 Task: Make in the project ZestTech an epic 'IT Service Management (ITSM) Implementation'.
Action: Mouse moved to (317, 88)
Screenshot: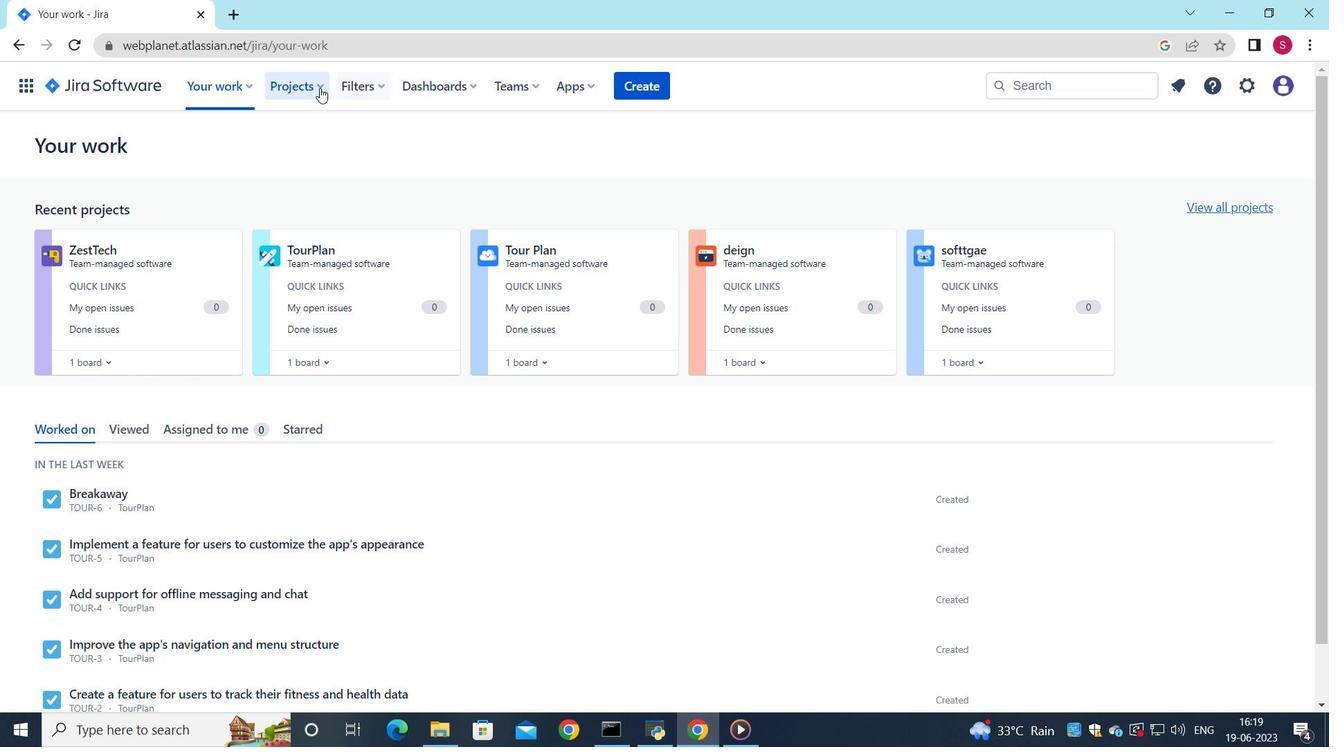
Action: Mouse pressed left at (317, 88)
Screenshot: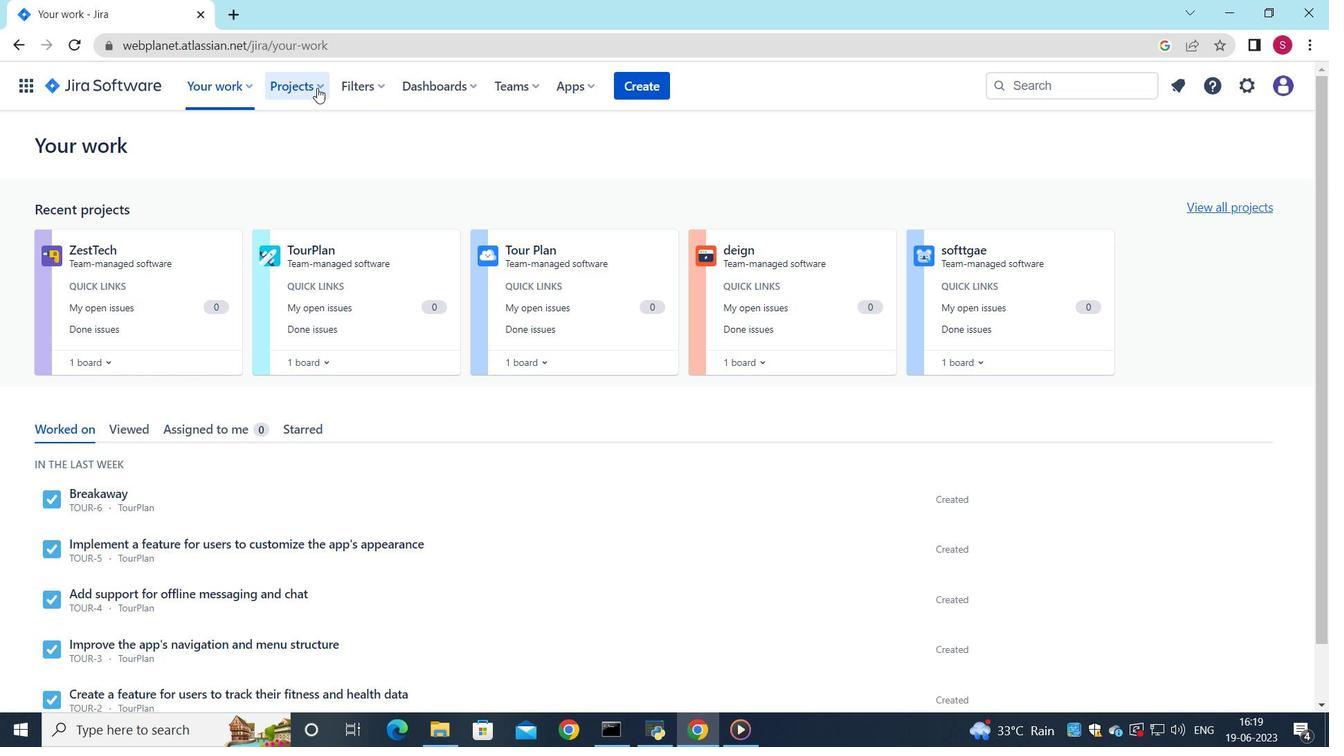 
Action: Mouse moved to (341, 159)
Screenshot: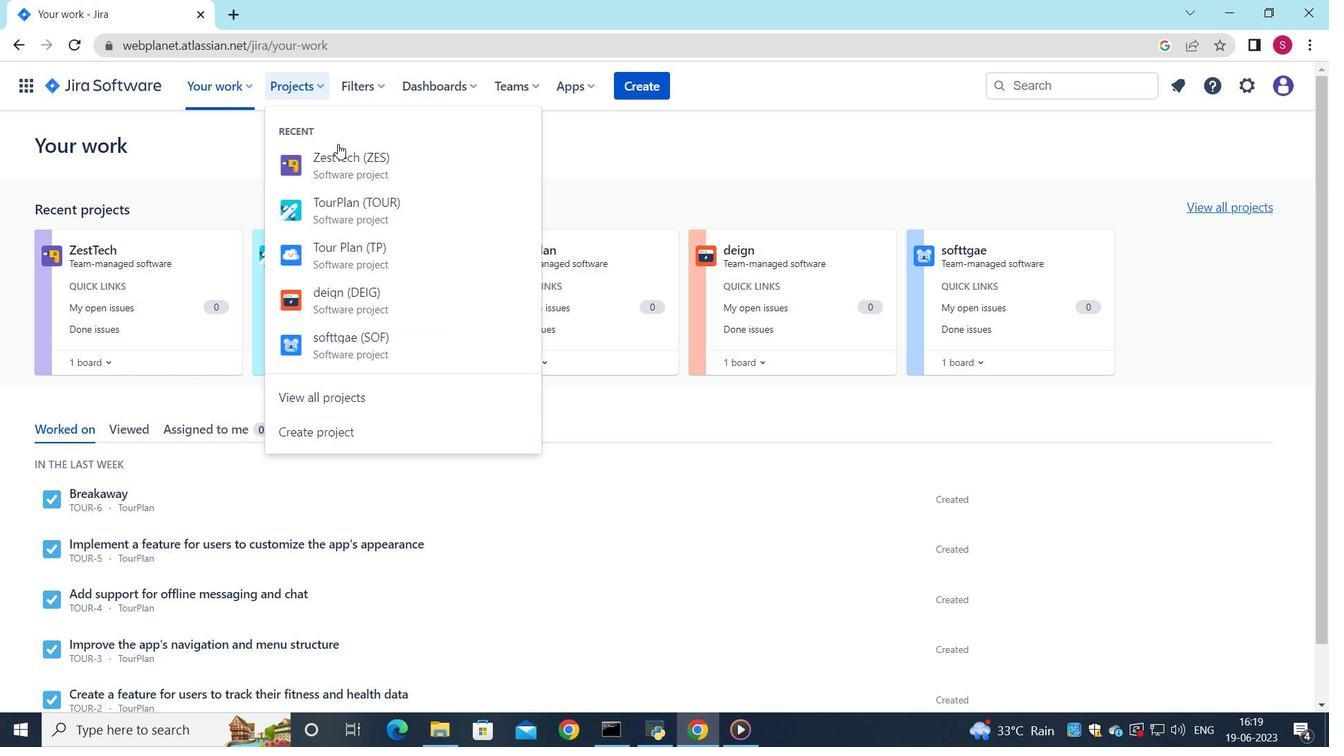 
Action: Mouse pressed left at (341, 159)
Screenshot: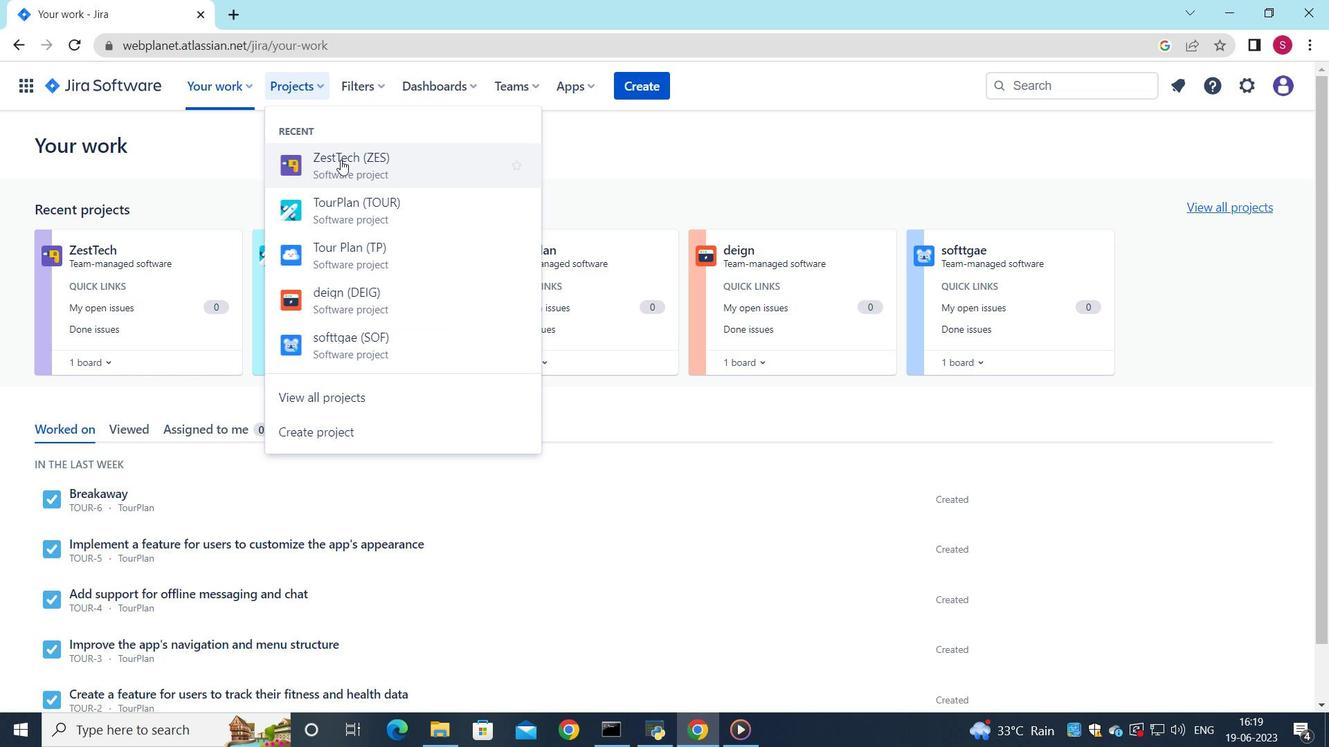 
Action: Mouse moved to (112, 275)
Screenshot: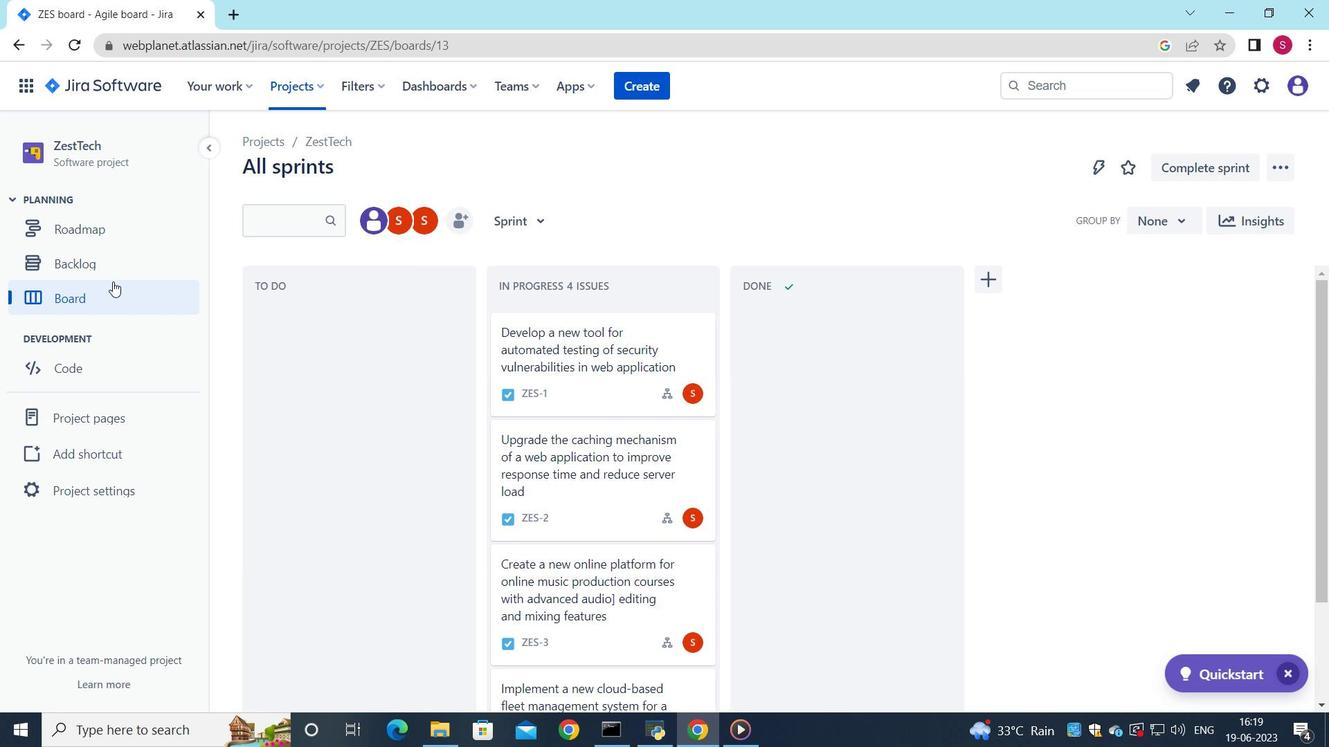 
Action: Mouse pressed left at (112, 275)
Screenshot: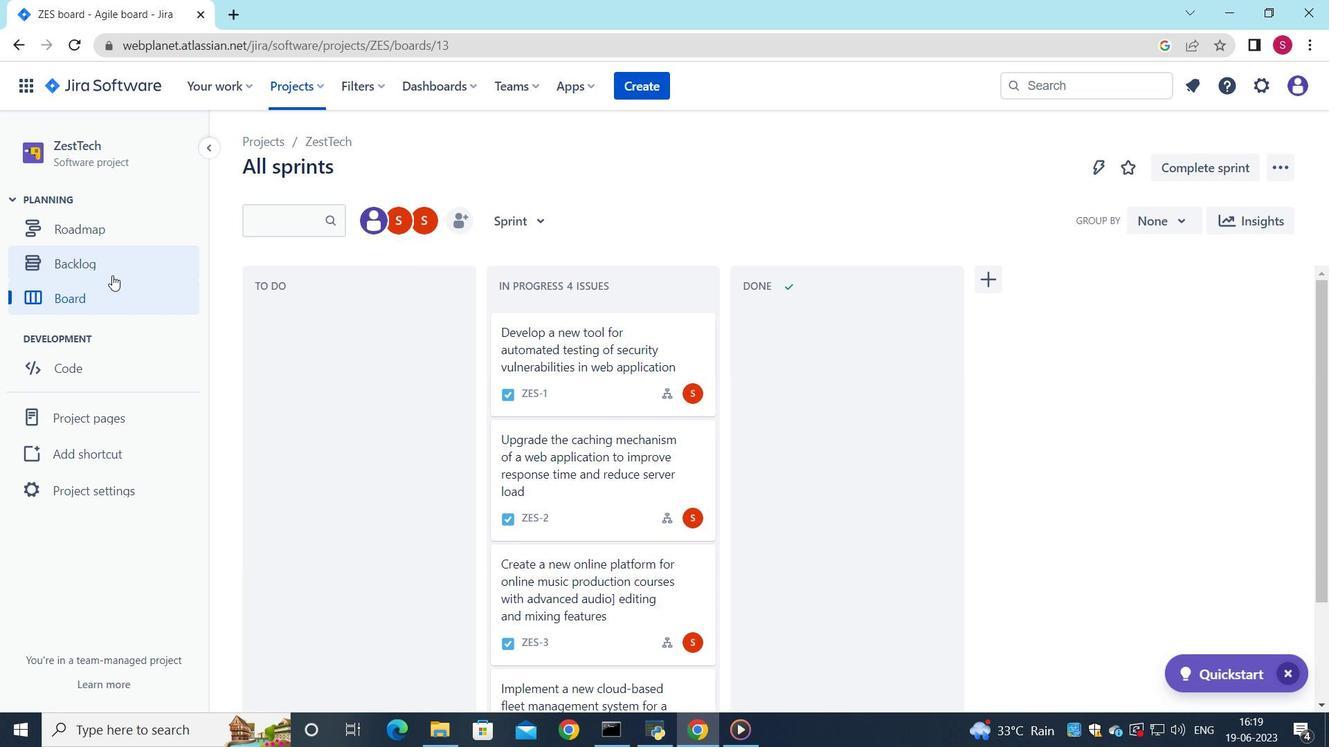 
Action: Mouse moved to (528, 211)
Screenshot: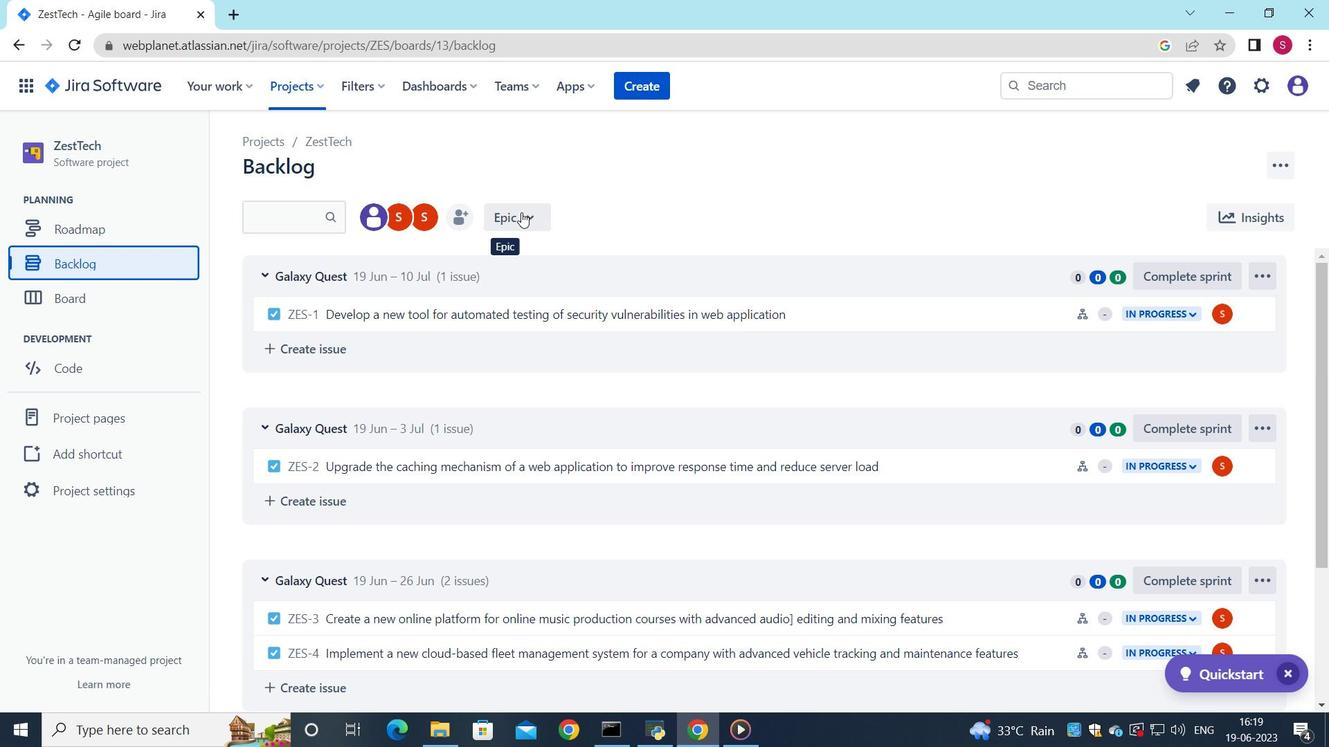 
Action: Mouse pressed left at (528, 211)
Screenshot: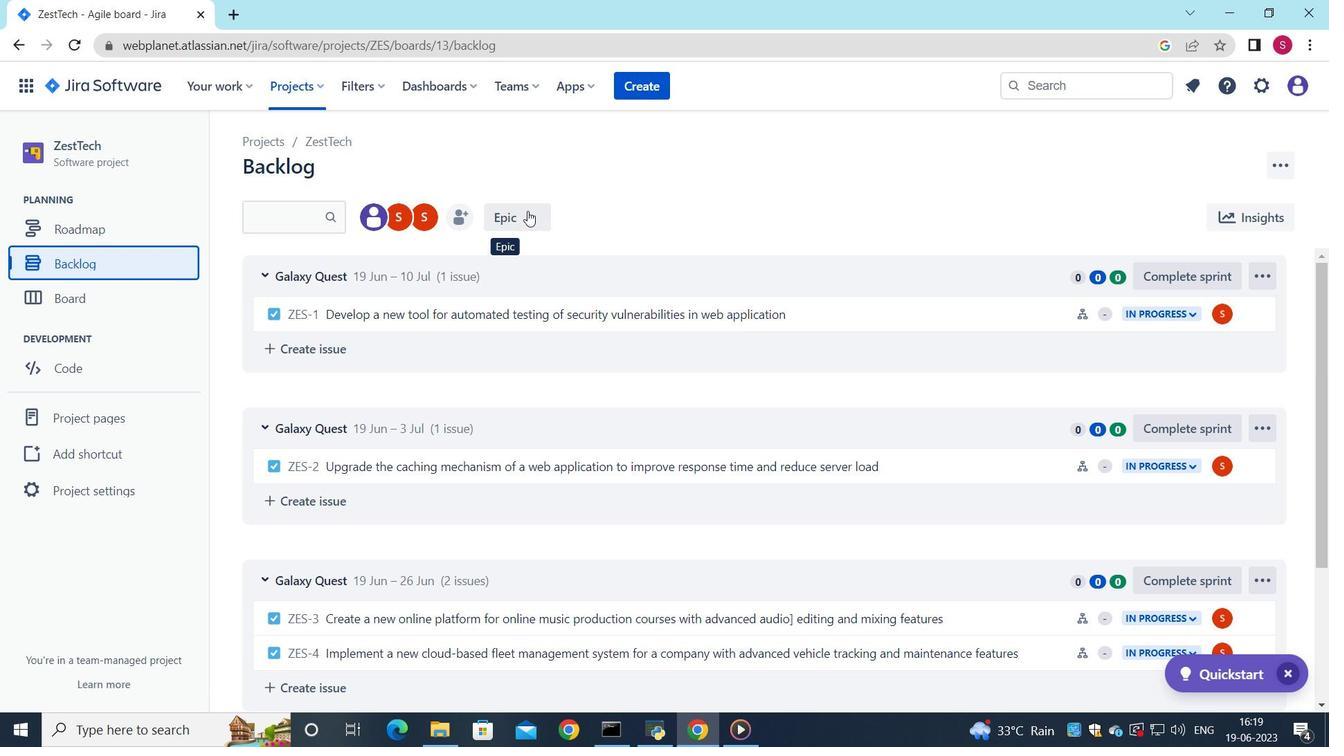
Action: Mouse moved to (516, 319)
Screenshot: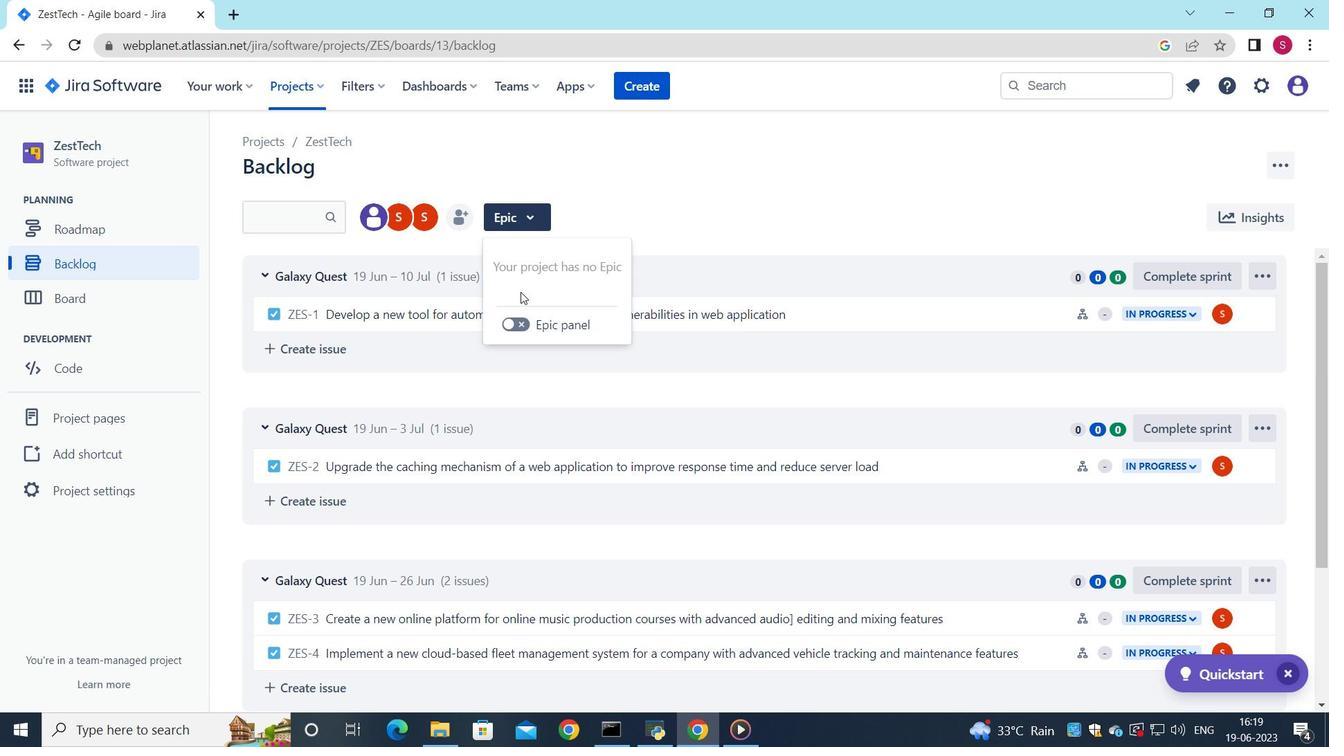 
Action: Mouse pressed left at (516, 319)
Screenshot: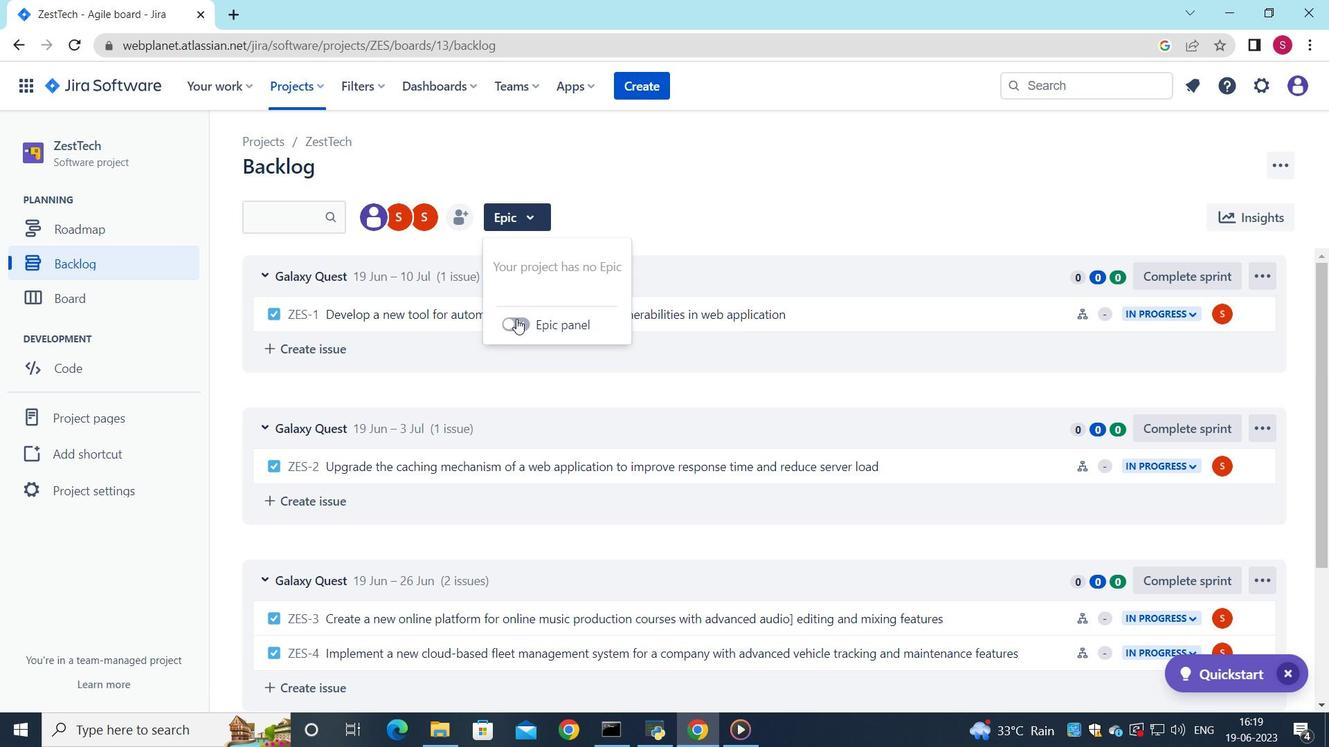 
Action: Mouse moved to (373, 608)
Screenshot: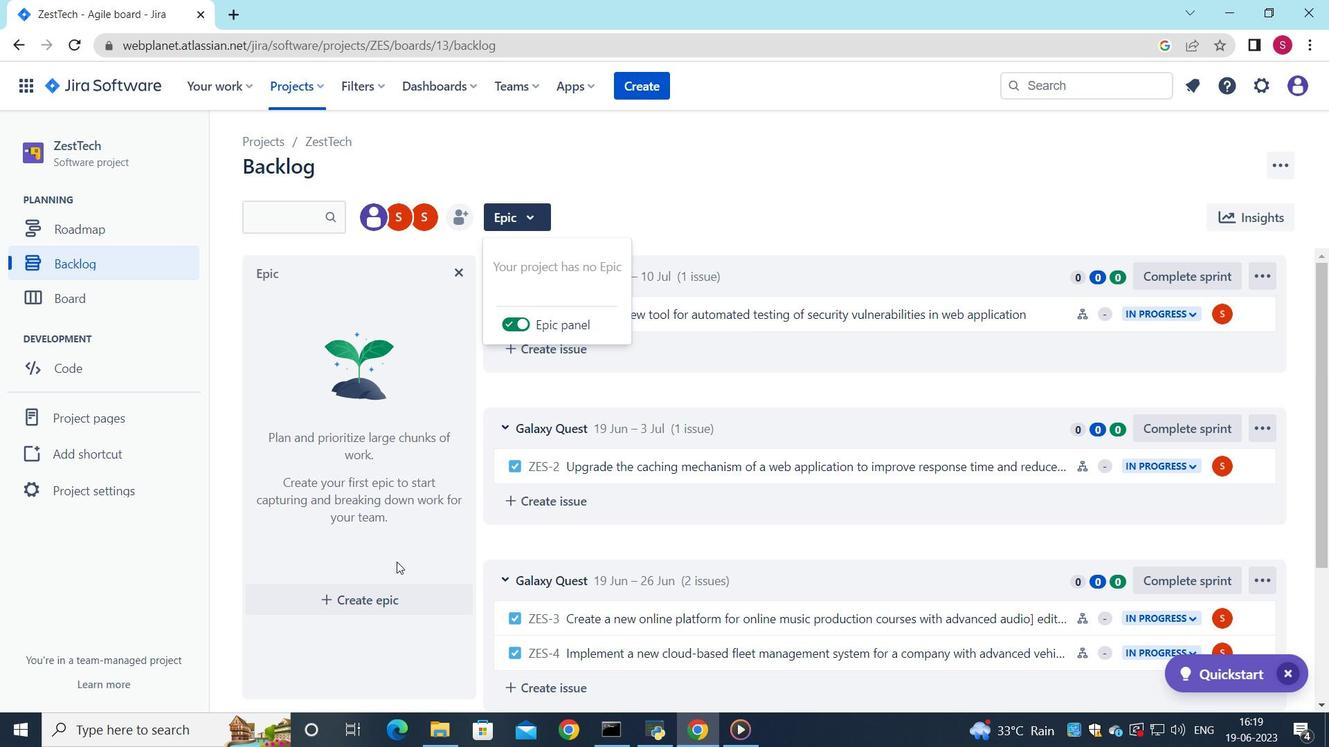 
Action: Mouse pressed left at (373, 608)
Screenshot: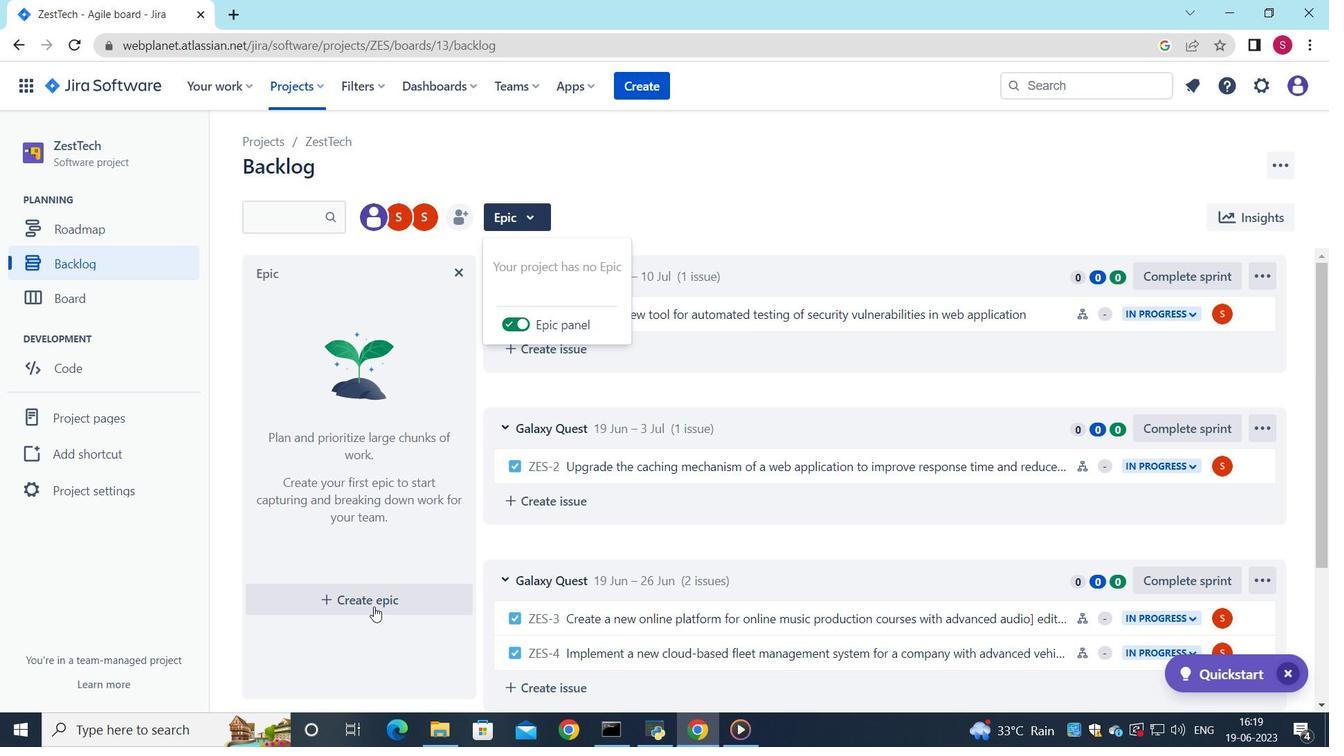 
Action: Mouse moved to (414, 582)
Screenshot: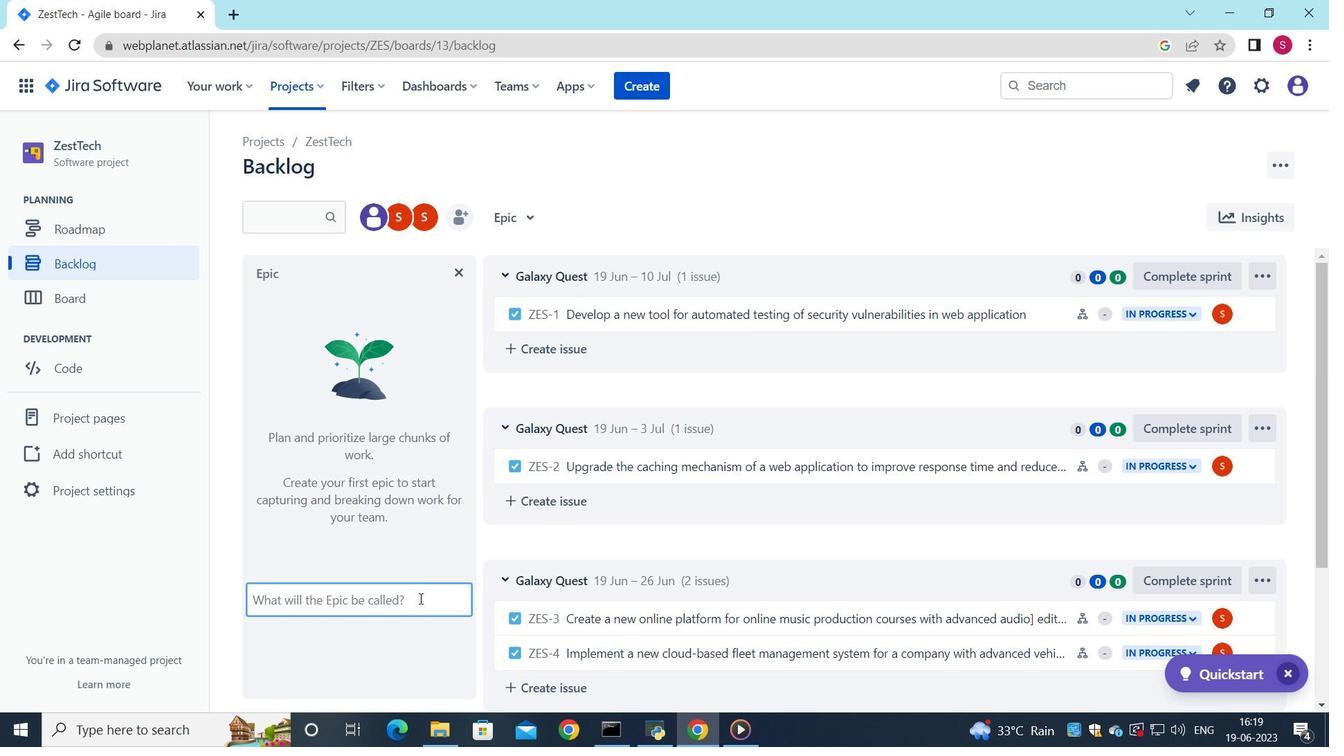 
Action: Key pressed <Key.shift><Key.shift><Key.shift><Key.shift><Key.shift>I<Key.shift>T<Key.space><Key.shift>Service<Key.space><Key.shift>Management<Key.space><Key.shift><Key.shift><Key.shift><Key.shift><Key.shift><Key.shift><Key.shift><Key.shift><Key.shift><Key.shift><Key.shift><Key.shift><Key.shift><Key.shift><Key.shift><Key.shift><Key.shift><Key.shift><Key.shift><Key.shift><Key.shift><Key.shift><Key.shift><Key.shift><Key.shift_r>(<Key.shift><Key.shift><Key.shift><Key.shift><Key.shift>ITSM<Key.shift><Key.shift><Key.shift><Key.shift><Key.shift><Key.shift><Key.shift><Key.shift><Key.shift><Key.shift>)<Key.space><Key.shift>Implementation
Screenshot: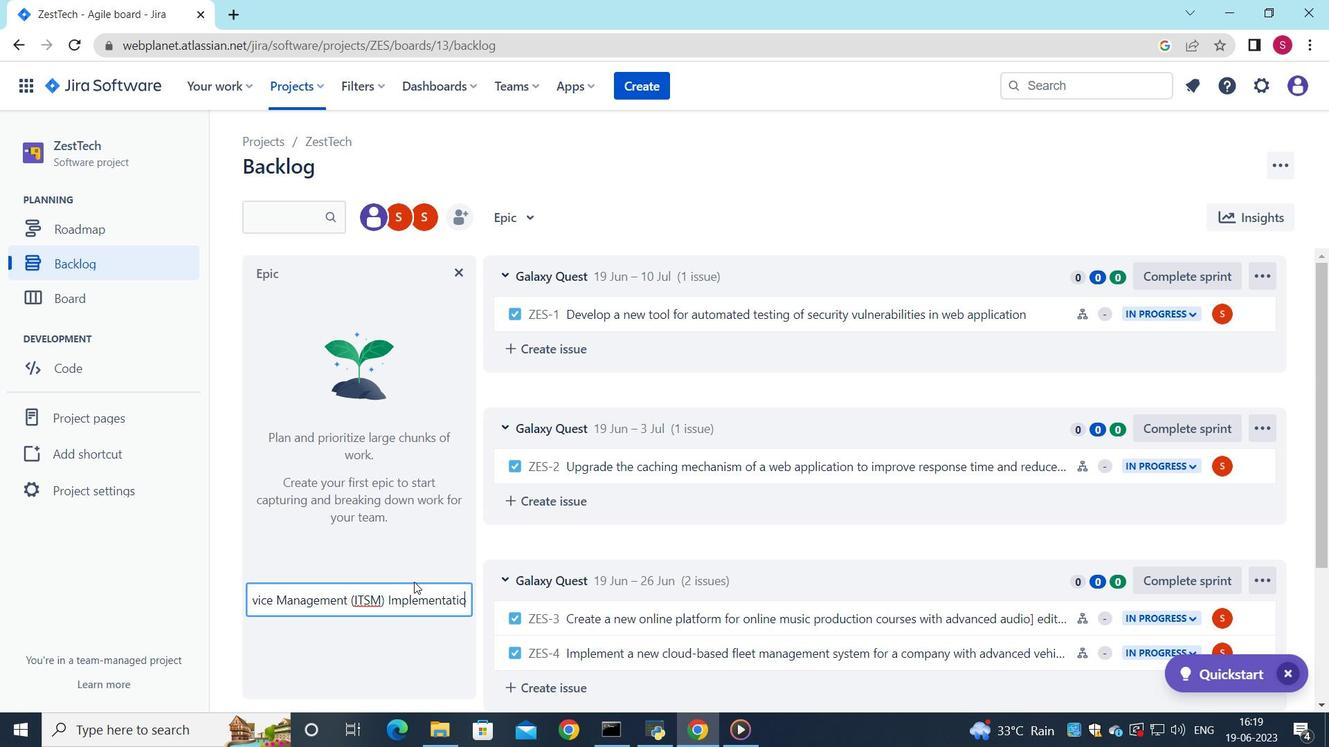 
Action: Mouse moved to (430, 645)
Screenshot: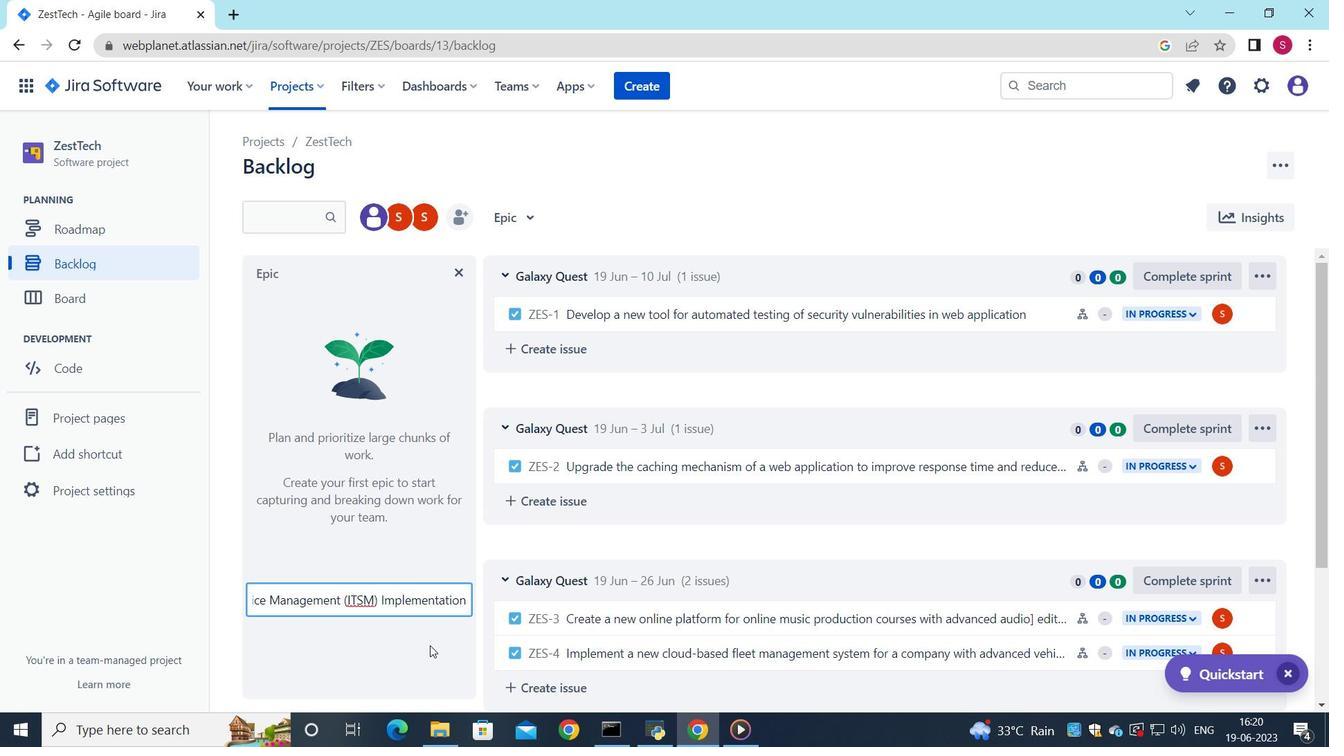 
Action: Mouse pressed left at (430, 645)
Screenshot: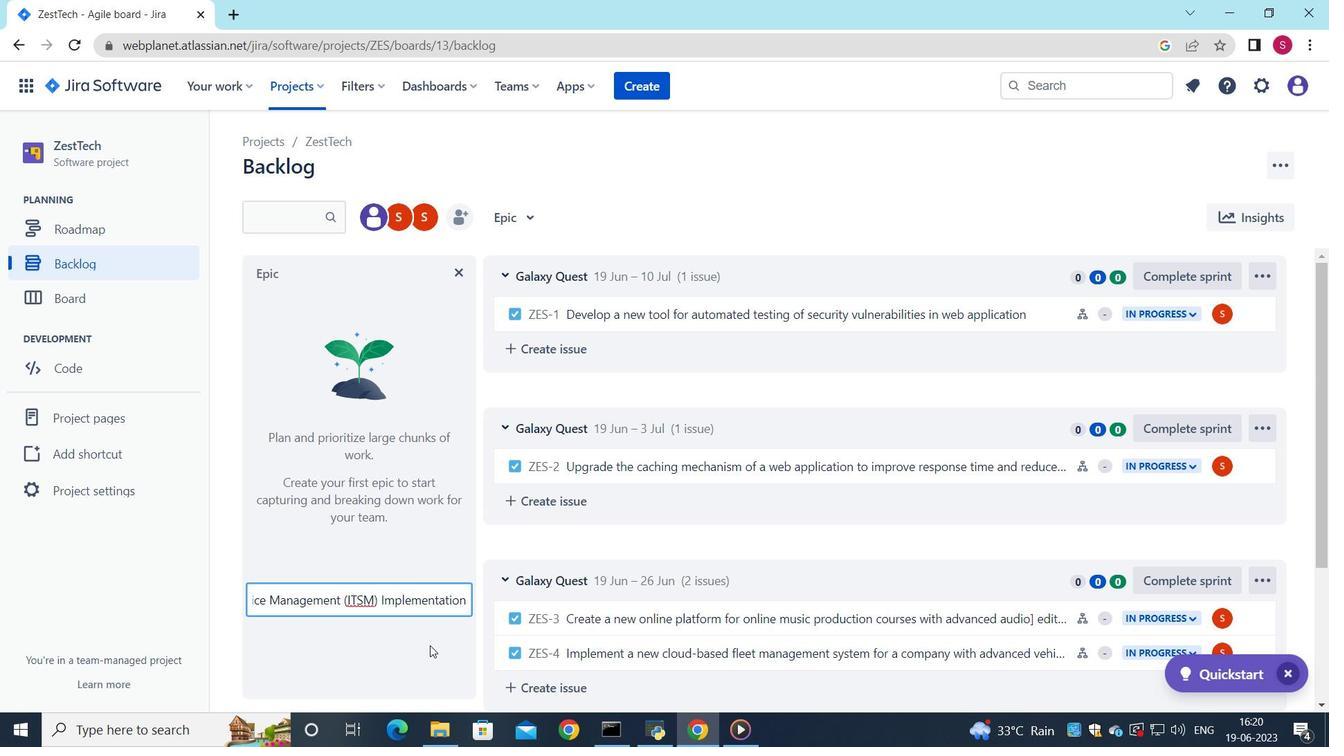 
Action: Mouse moved to (428, 602)
Screenshot: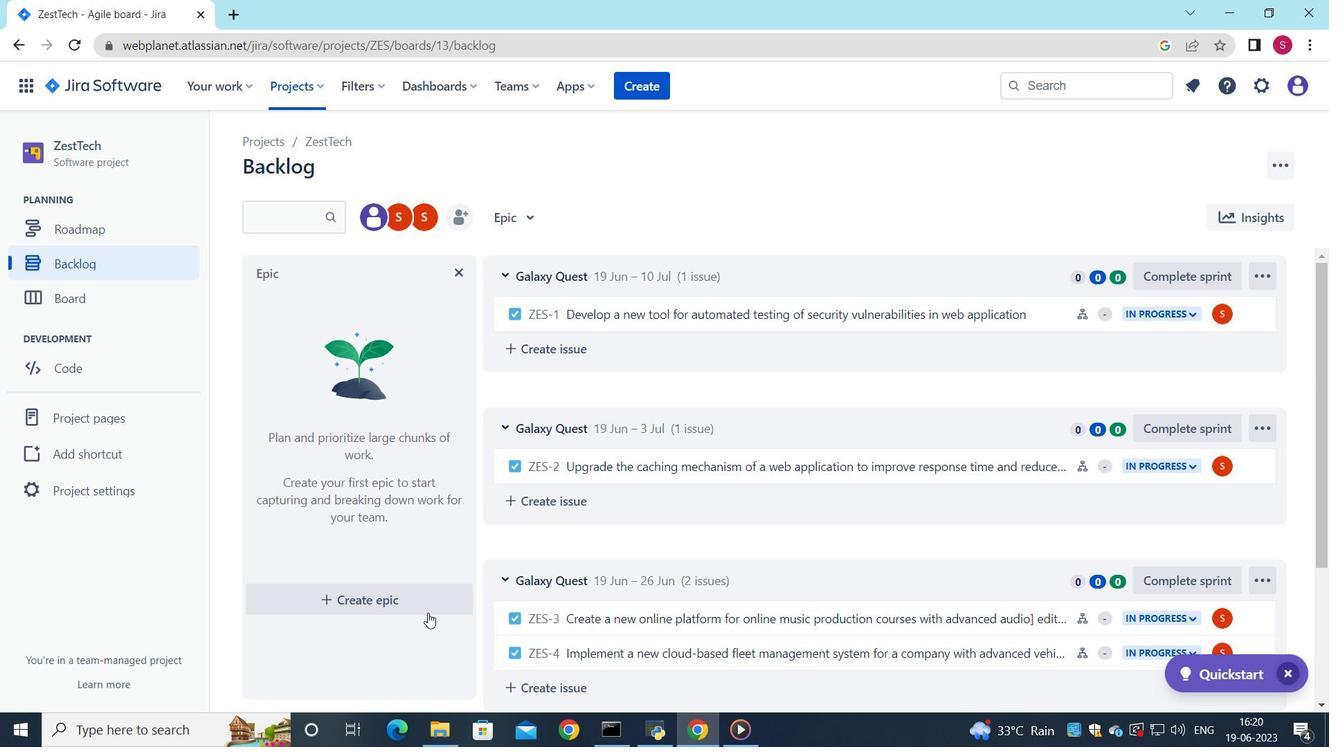 
Action: Mouse pressed left at (428, 602)
Screenshot: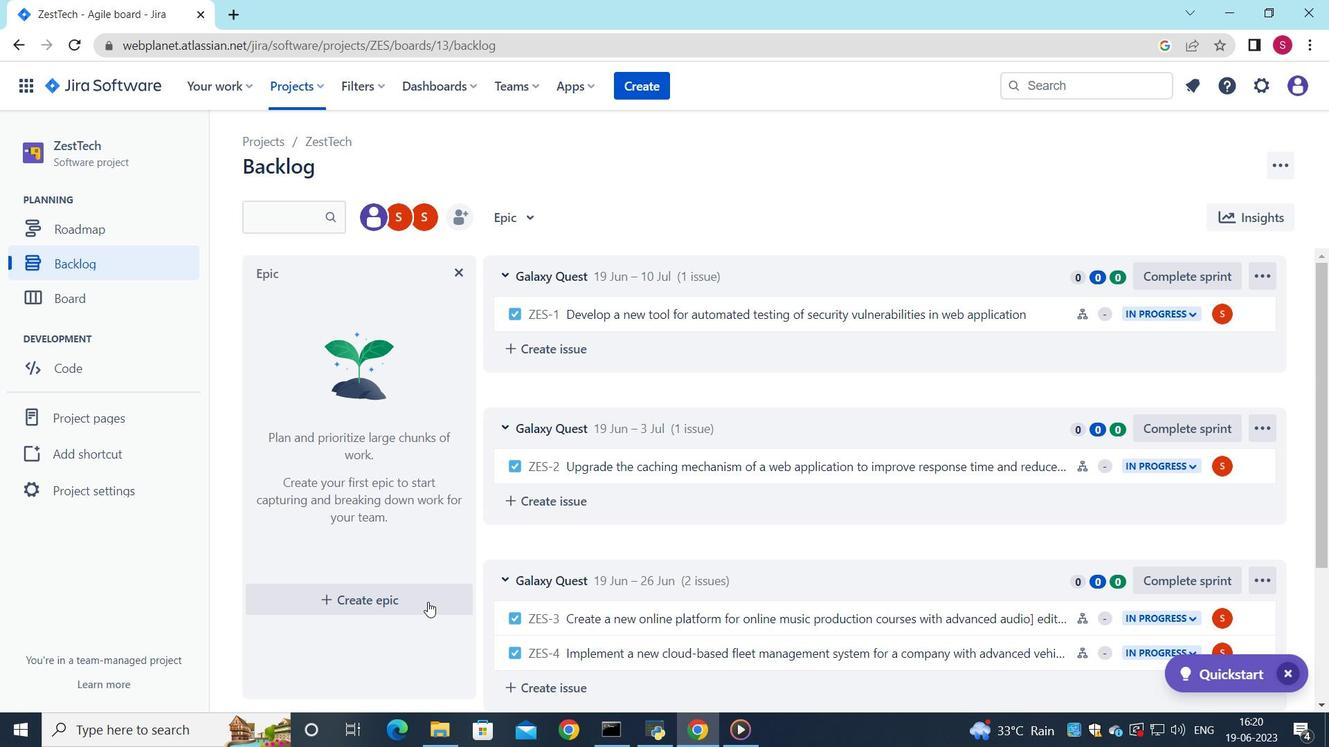 
